 Task: Create a due date automation trigger when advanced on, on the tuesday after a card is due add content with an empty description at 11:00 AM.
Action: Mouse moved to (1112, 84)
Screenshot: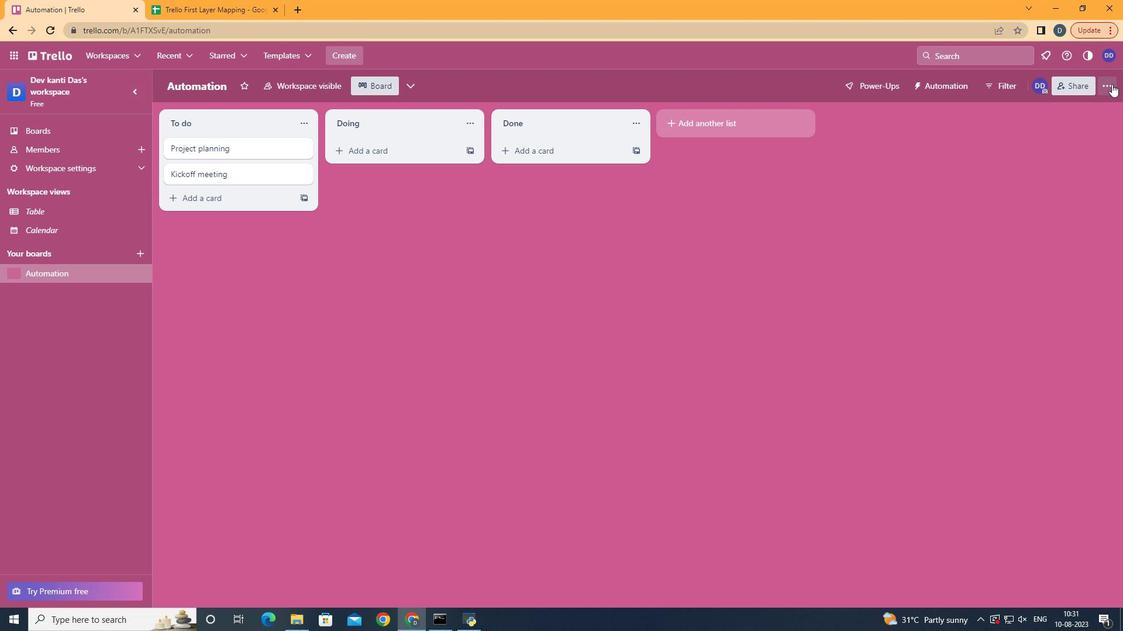 
Action: Mouse pressed left at (1112, 84)
Screenshot: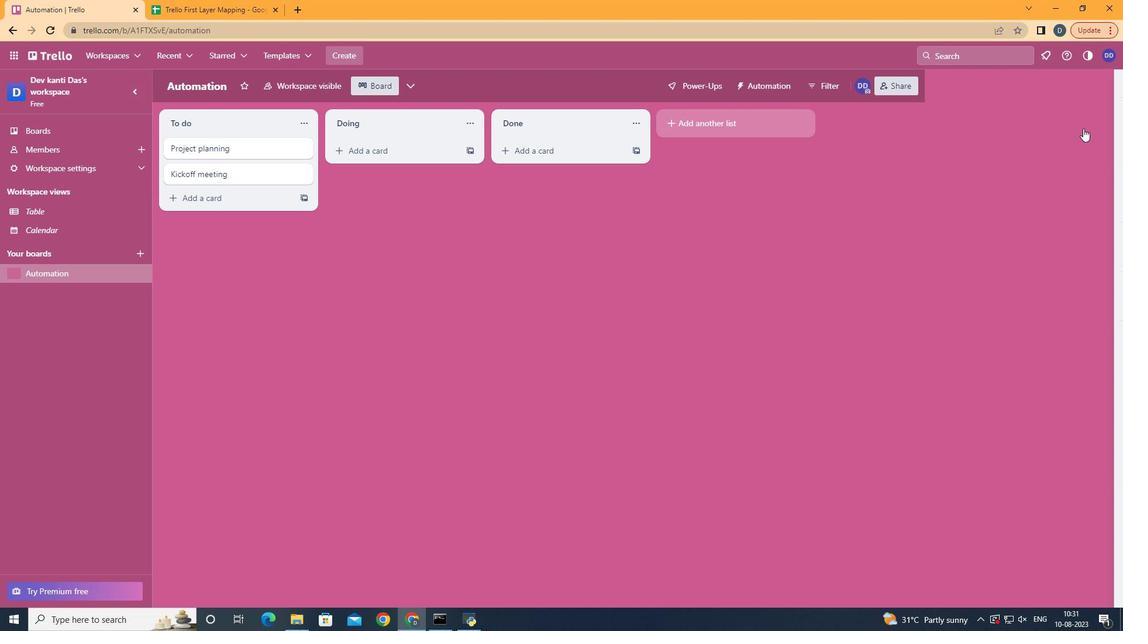 
Action: Mouse moved to (1030, 257)
Screenshot: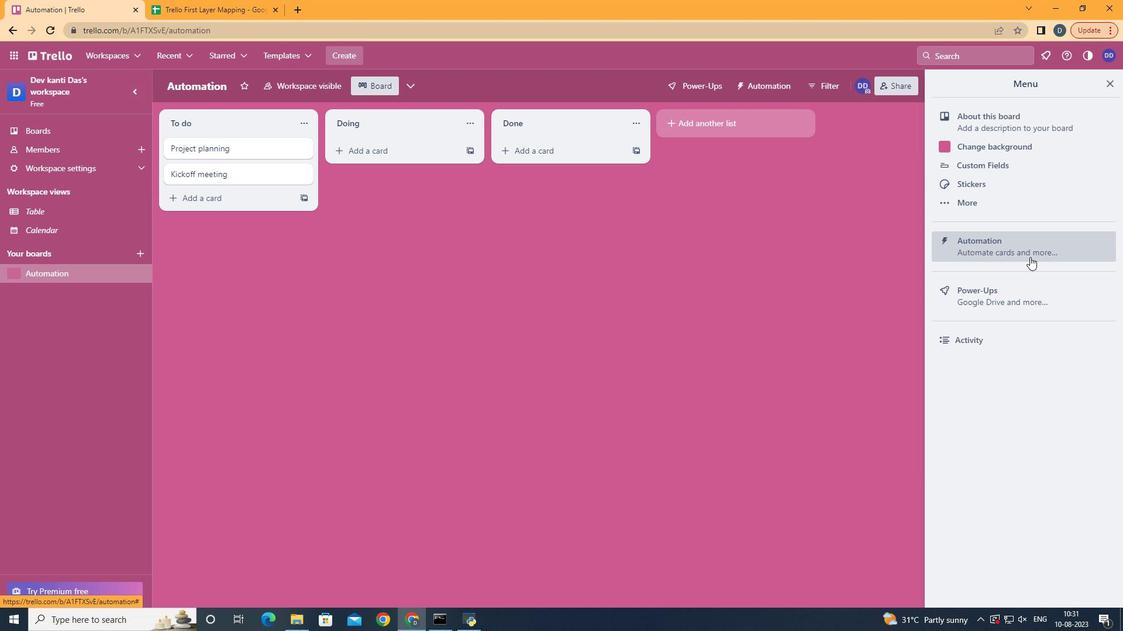 
Action: Mouse pressed left at (1030, 257)
Screenshot: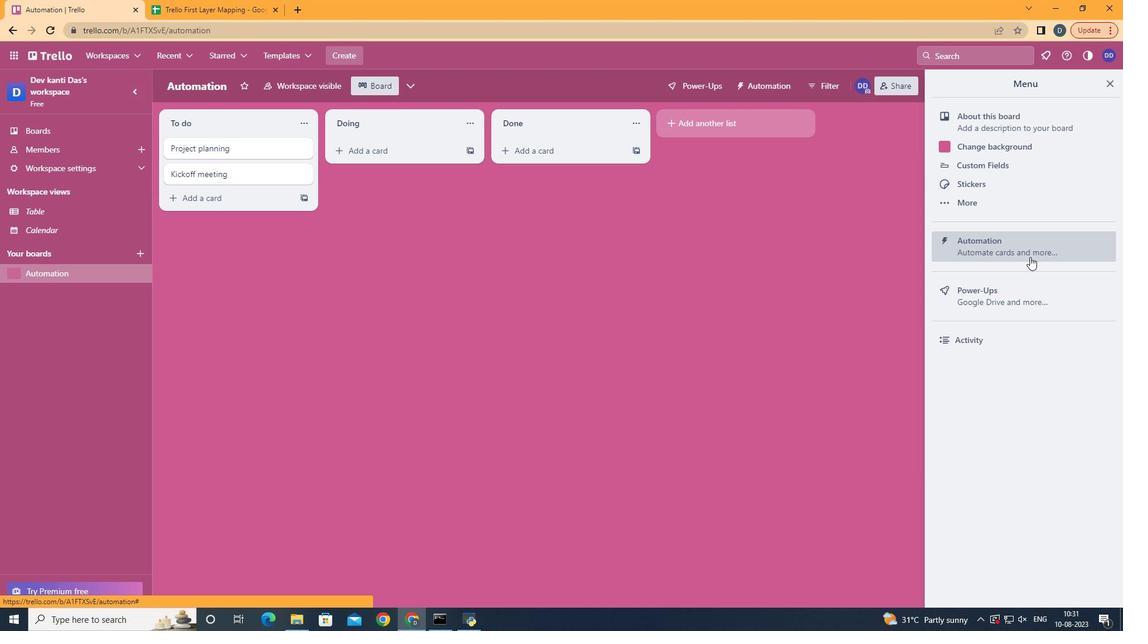
Action: Mouse moved to (217, 238)
Screenshot: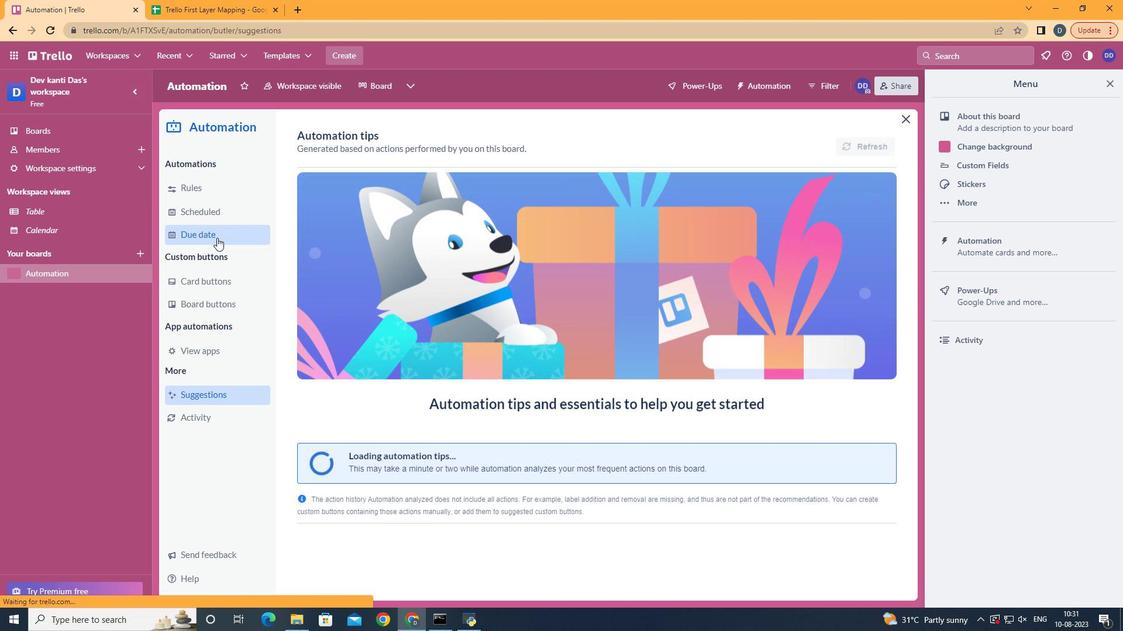 
Action: Mouse pressed left at (217, 238)
Screenshot: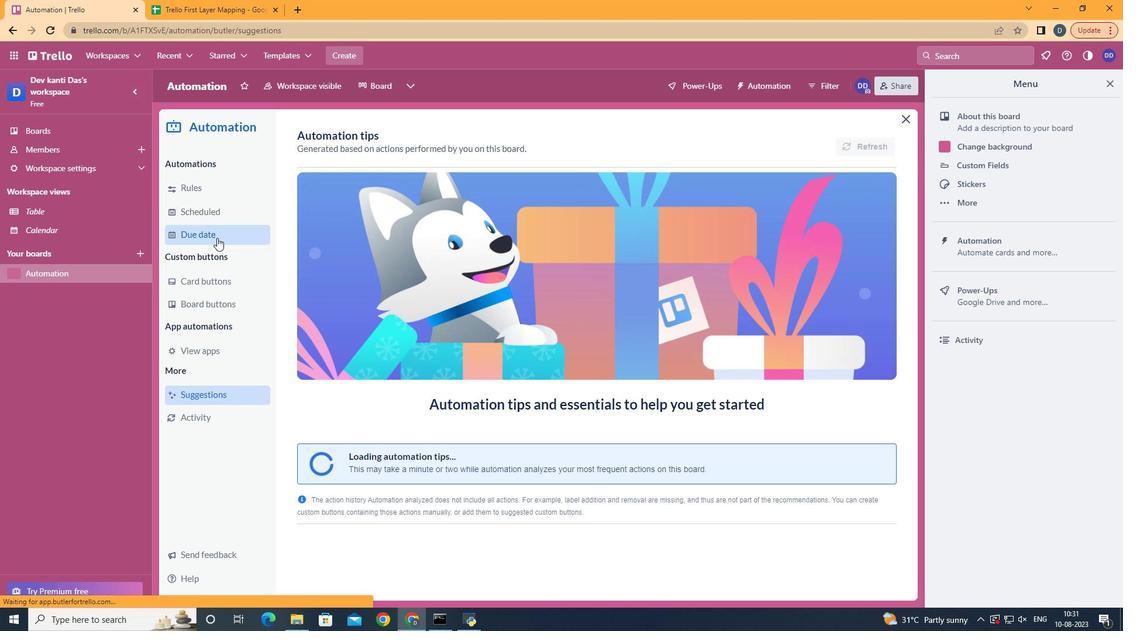 
Action: Mouse moved to (828, 142)
Screenshot: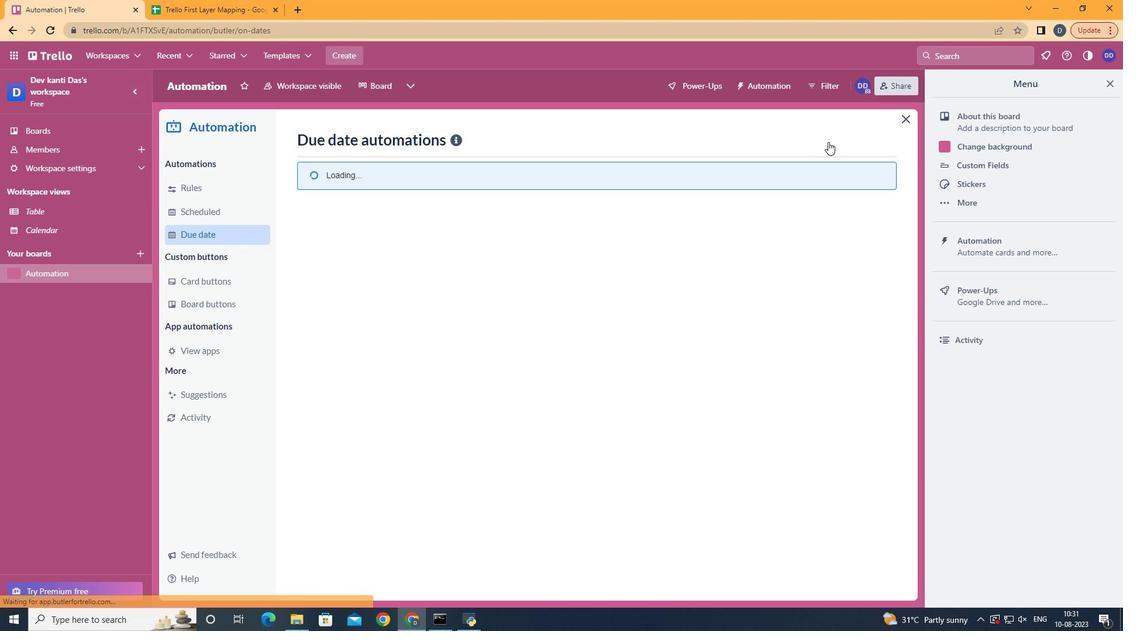 
Action: Mouse pressed left at (828, 142)
Screenshot: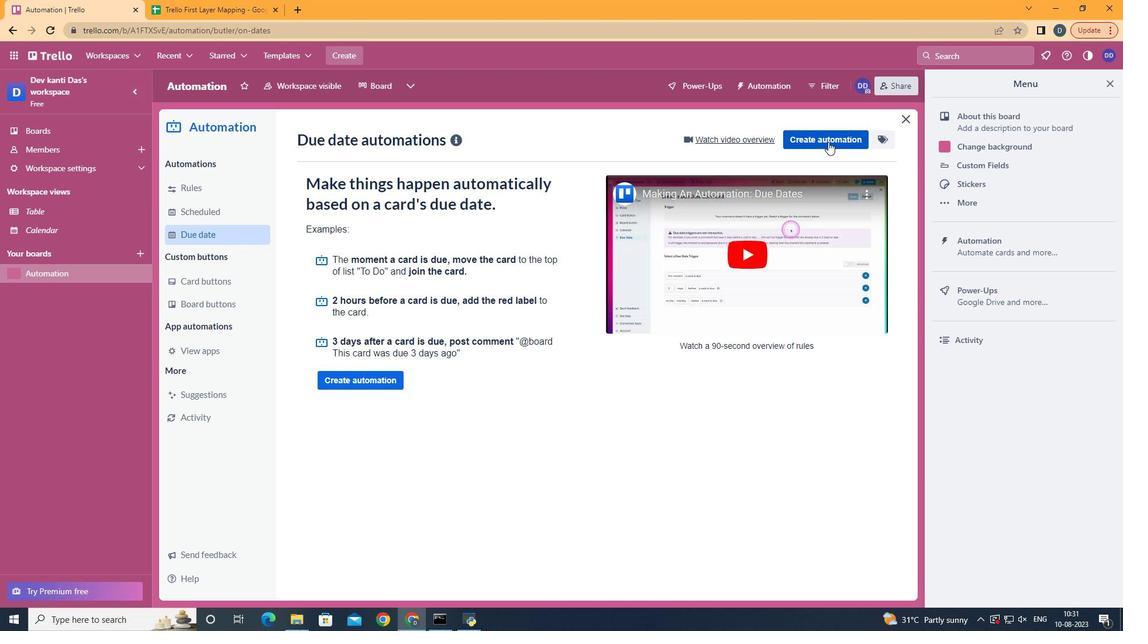 
Action: Mouse pressed left at (828, 142)
Screenshot: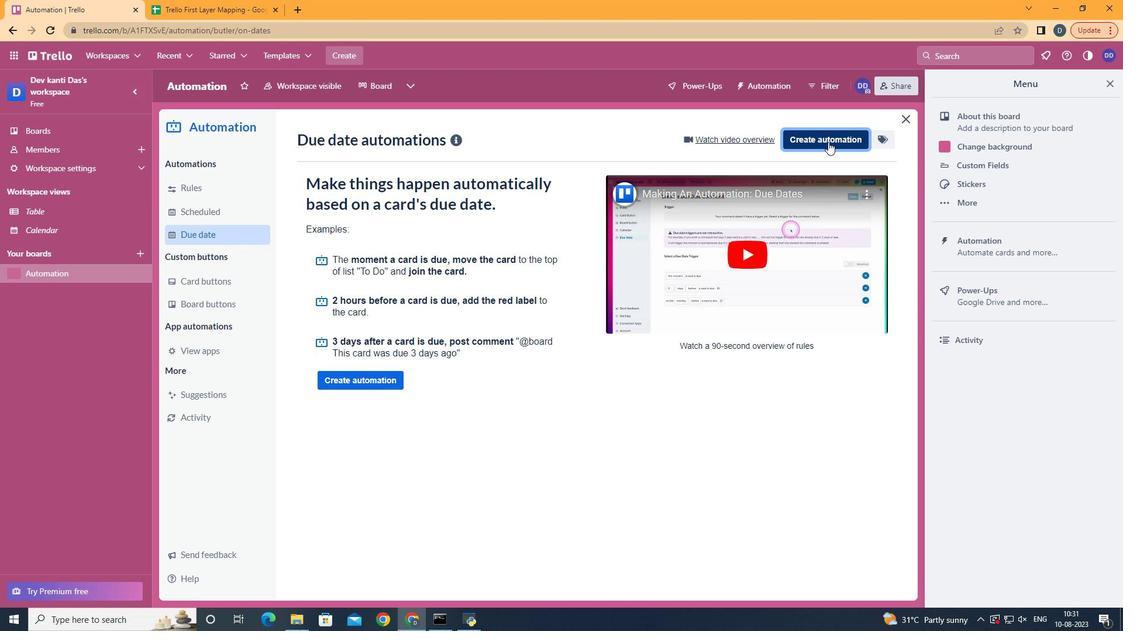 
Action: Mouse moved to (625, 251)
Screenshot: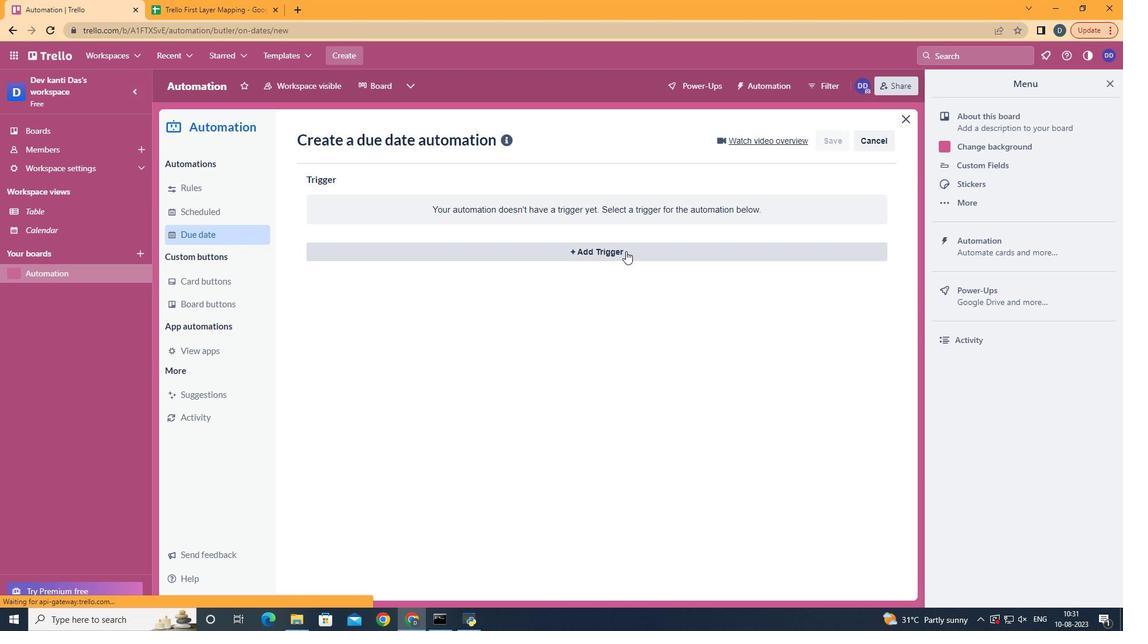 
Action: Mouse pressed left at (625, 251)
Screenshot: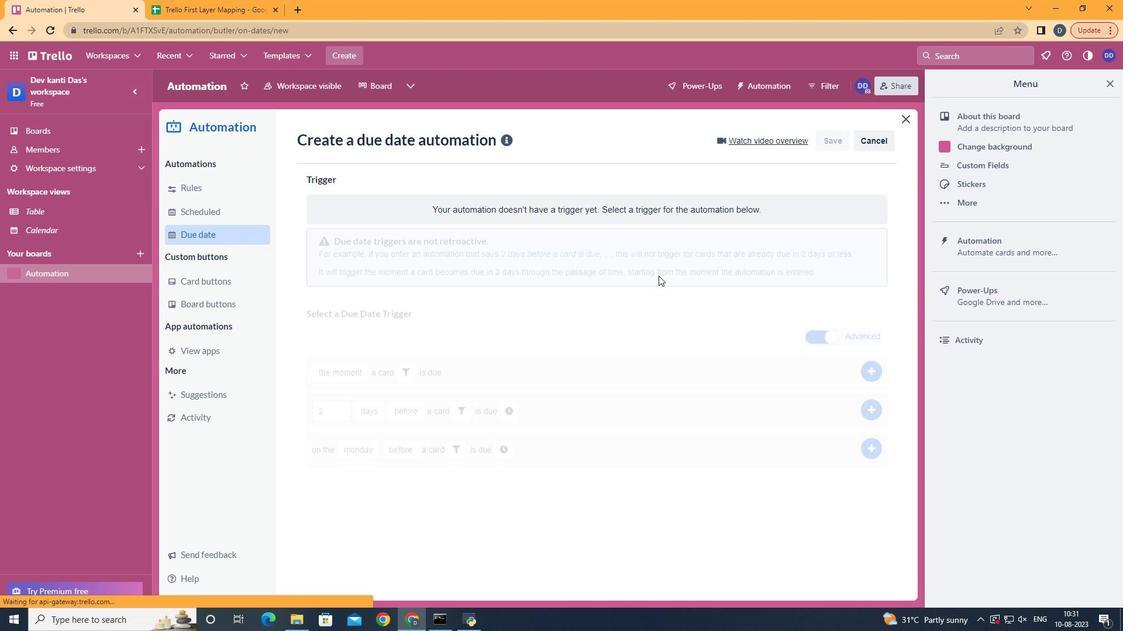 
Action: Mouse moved to (383, 318)
Screenshot: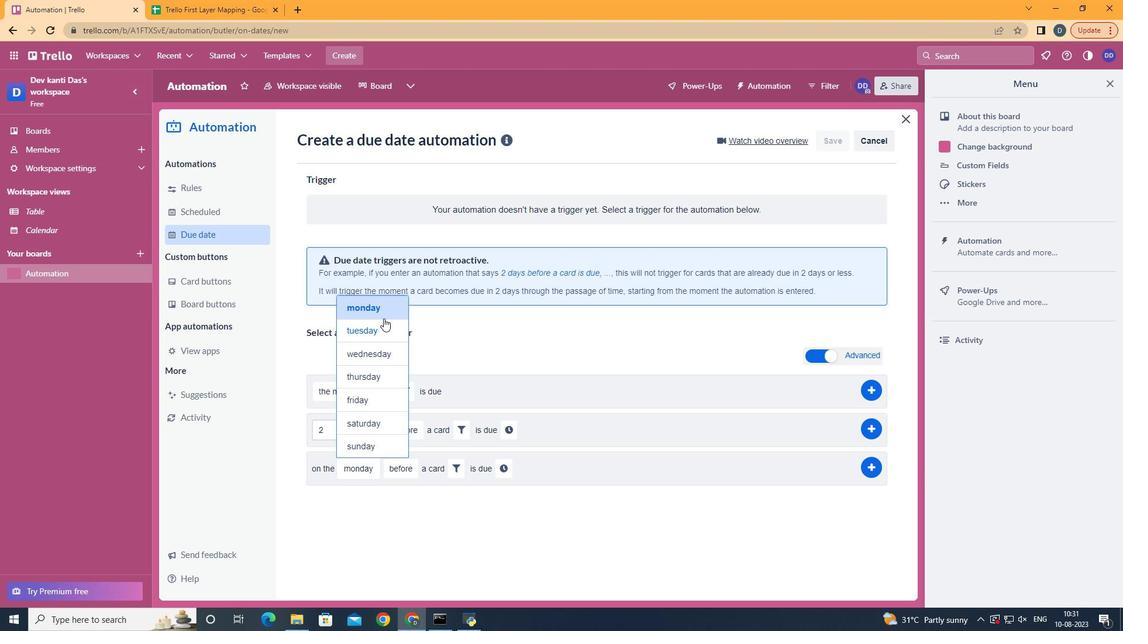 
Action: Mouse pressed left at (383, 318)
Screenshot: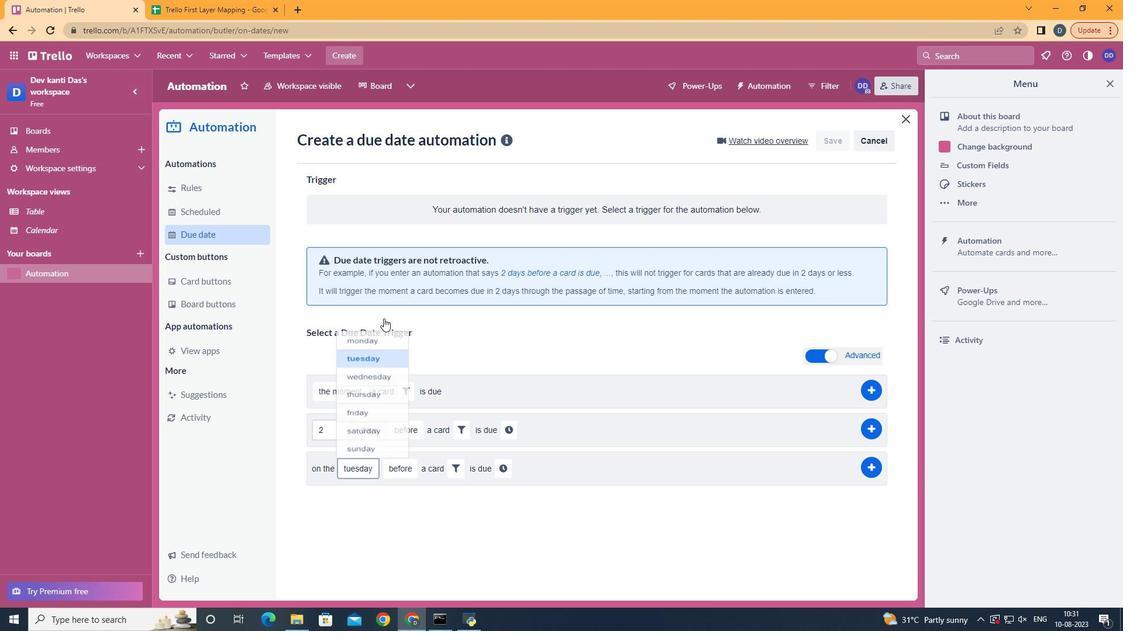 
Action: Mouse moved to (415, 509)
Screenshot: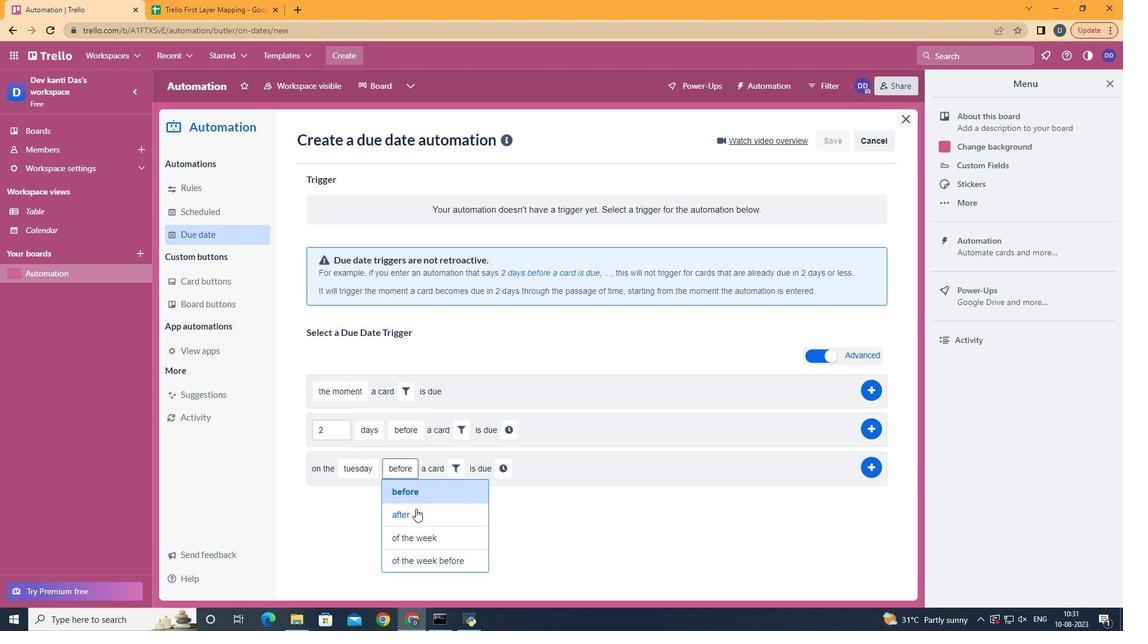 
Action: Mouse pressed left at (415, 509)
Screenshot: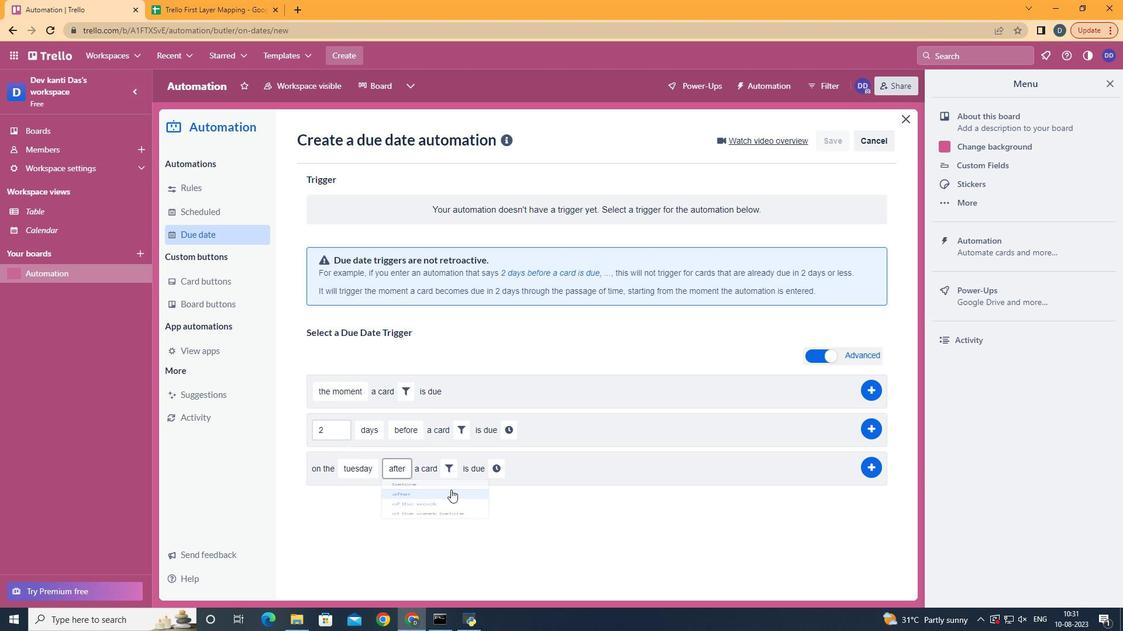 
Action: Mouse moved to (455, 474)
Screenshot: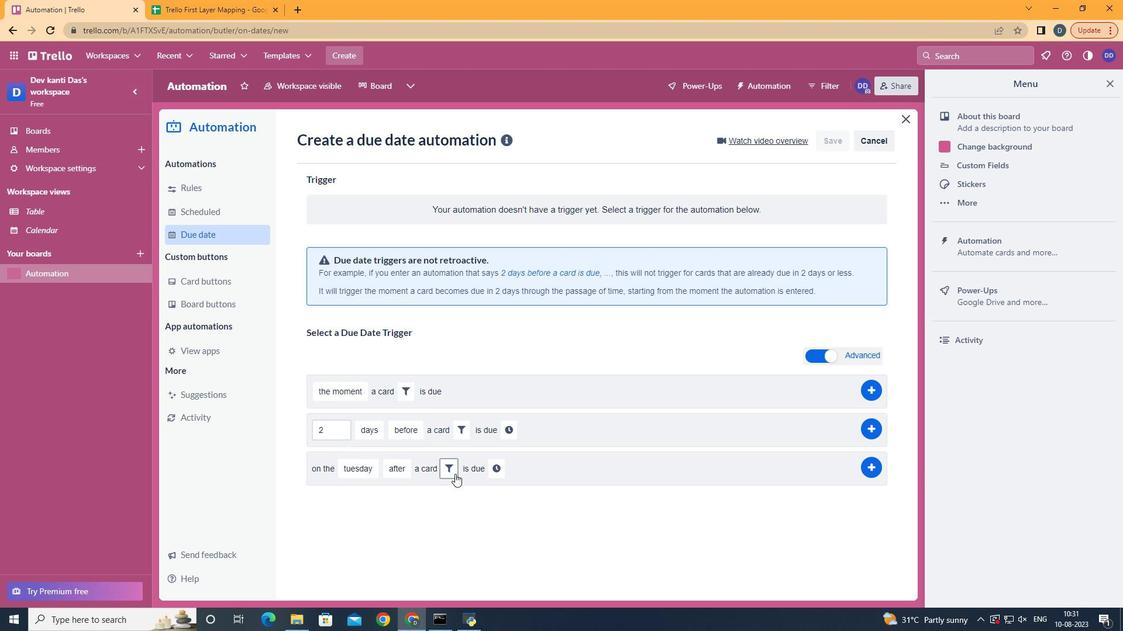 
Action: Mouse pressed left at (455, 474)
Screenshot: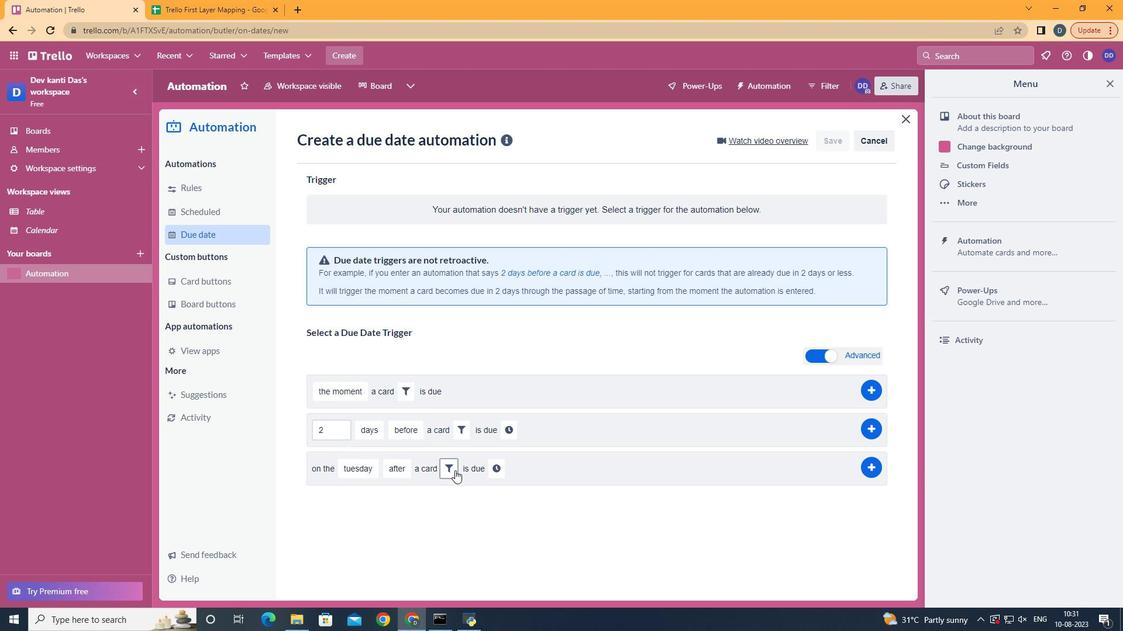 
Action: Mouse moved to (591, 507)
Screenshot: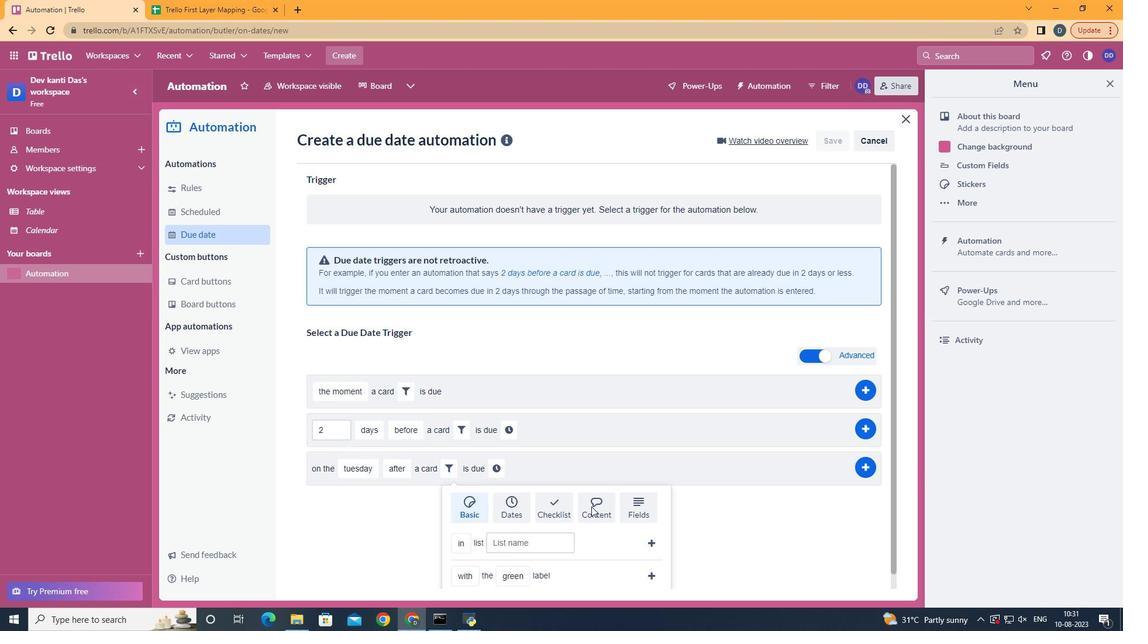 
Action: Mouse pressed left at (591, 507)
Screenshot: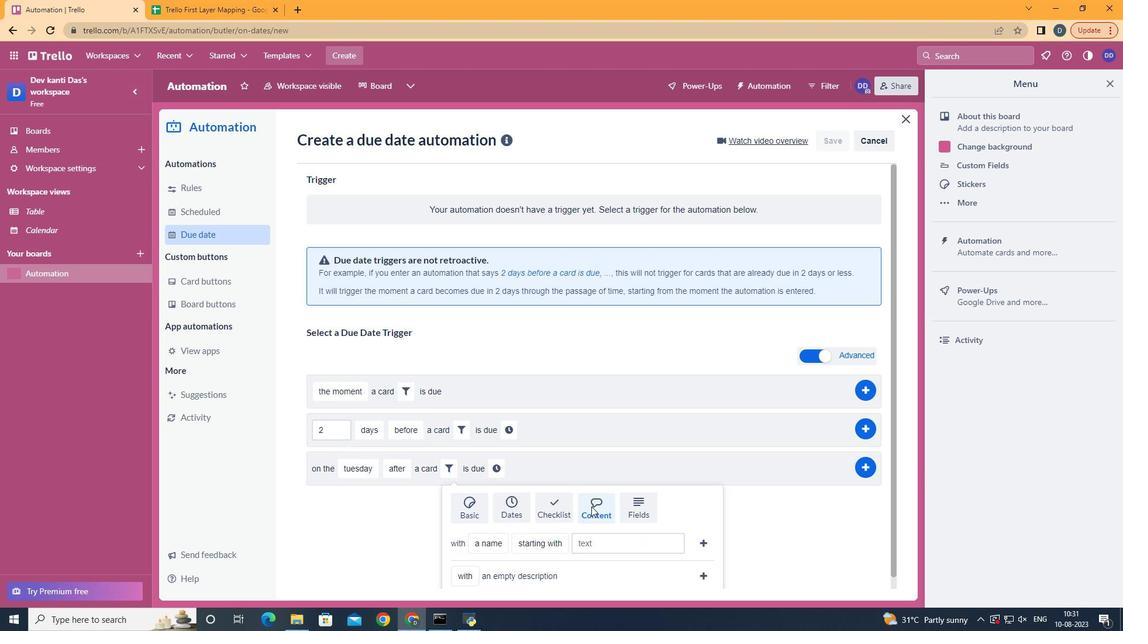 
Action: Mouse scrolled (591, 506) with delta (0, 0)
Screenshot: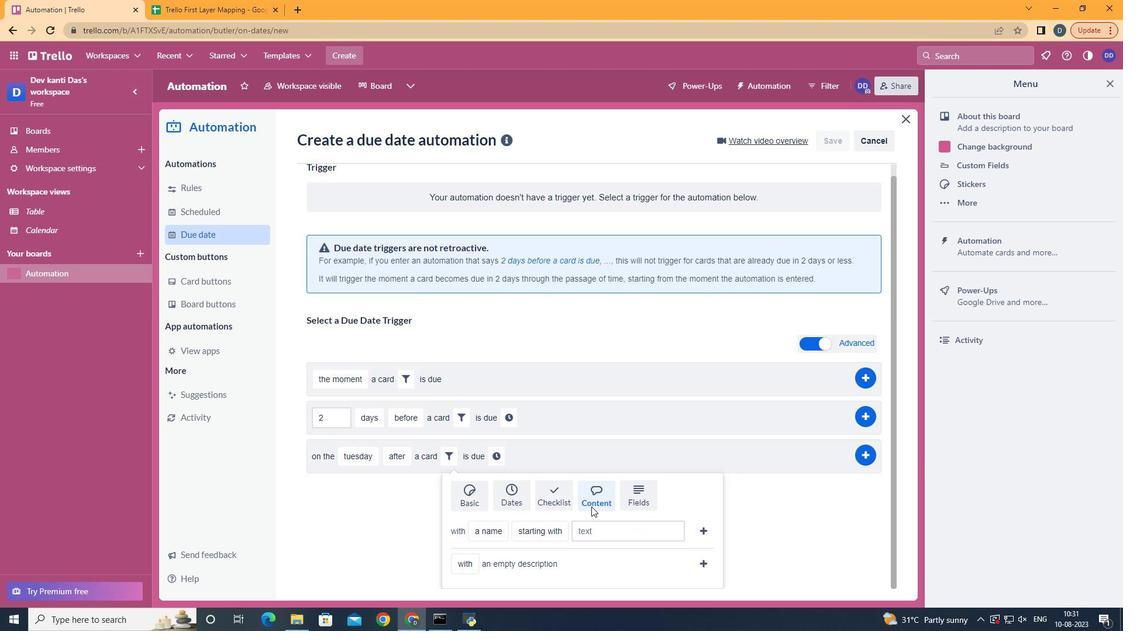 
Action: Mouse scrolled (591, 506) with delta (0, 0)
Screenshot: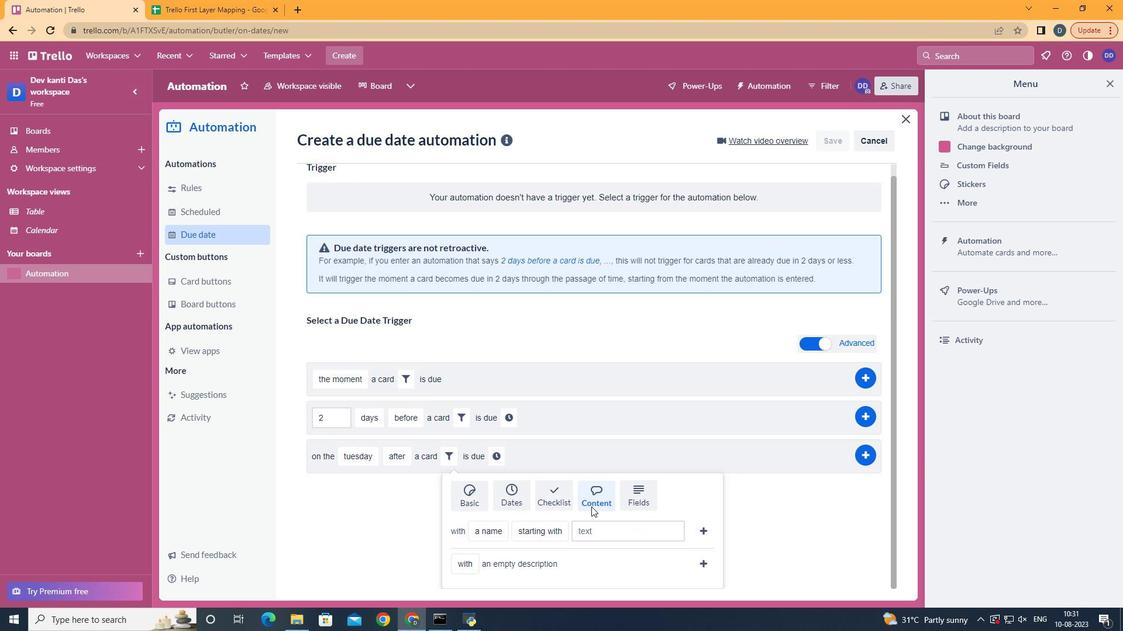 
Action: Mouse scrolled (591, 506) with delta (0, 0)
Screenshot: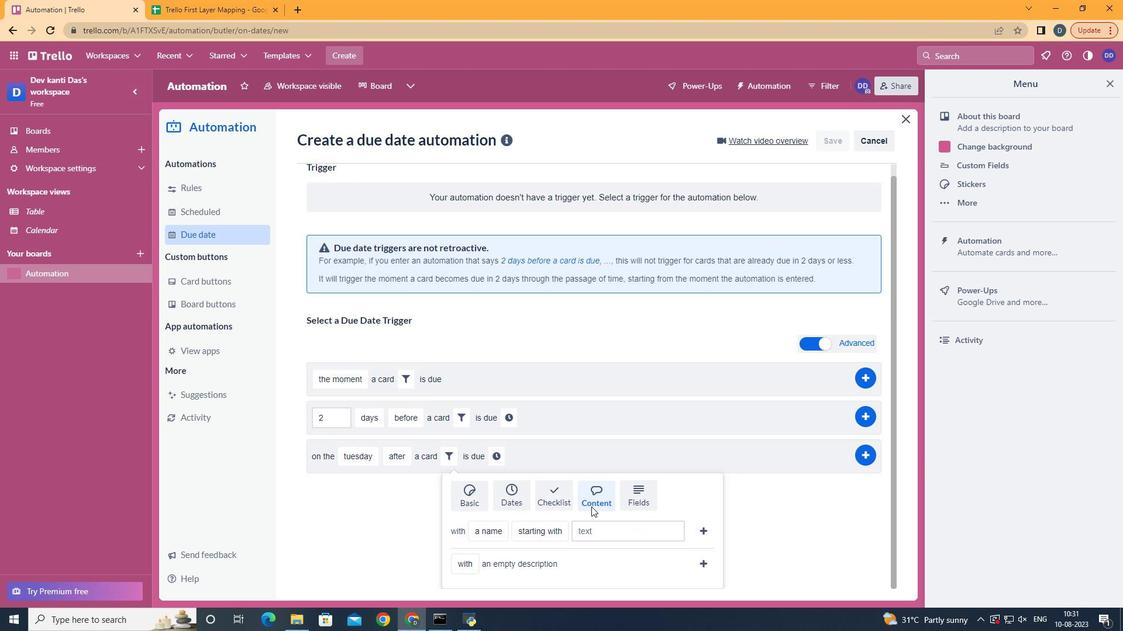 
Action: Mouse moved to (592, 508)
Screenshot: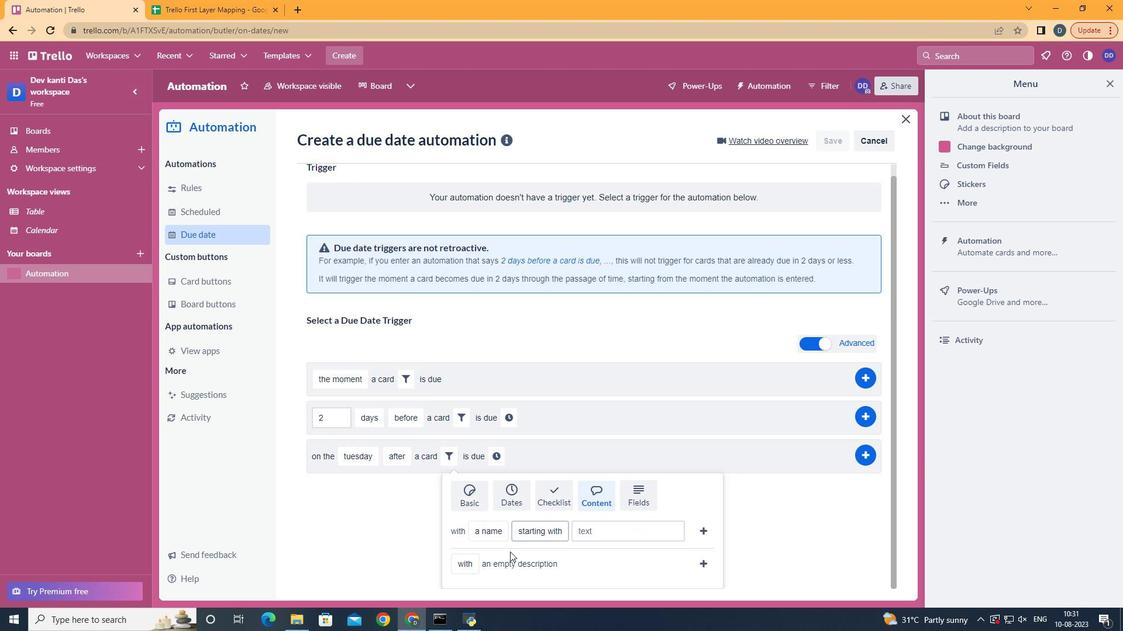 
Action: Mouse scrolled (591, 506) with delta (0, 0)
Screenshot: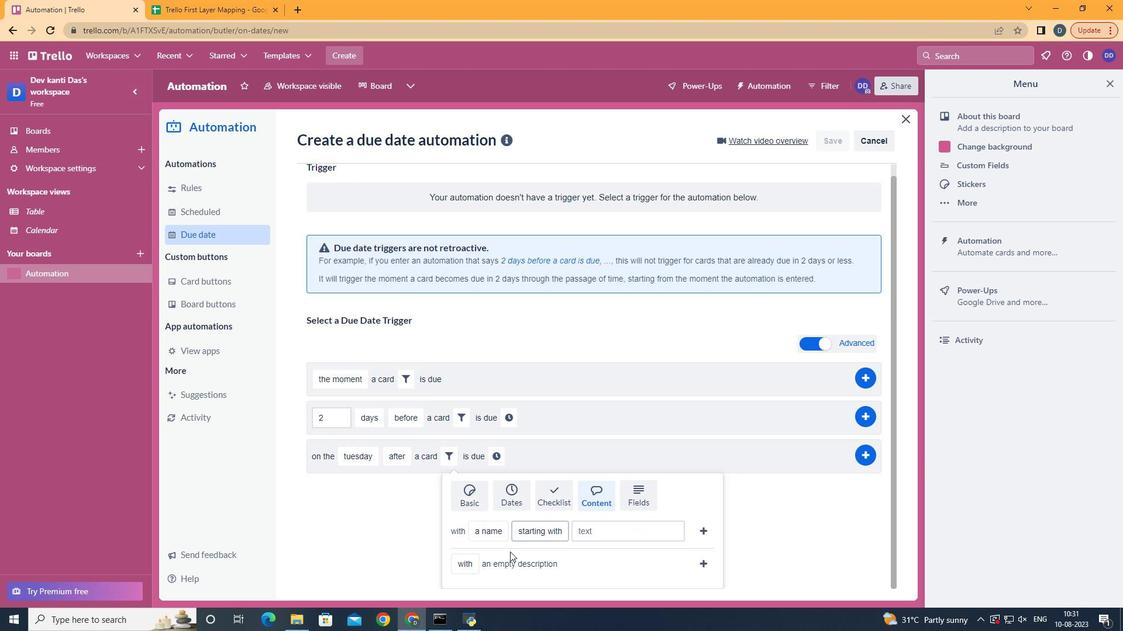 
Action: Mouse moved to (486, 514)
Screenshot: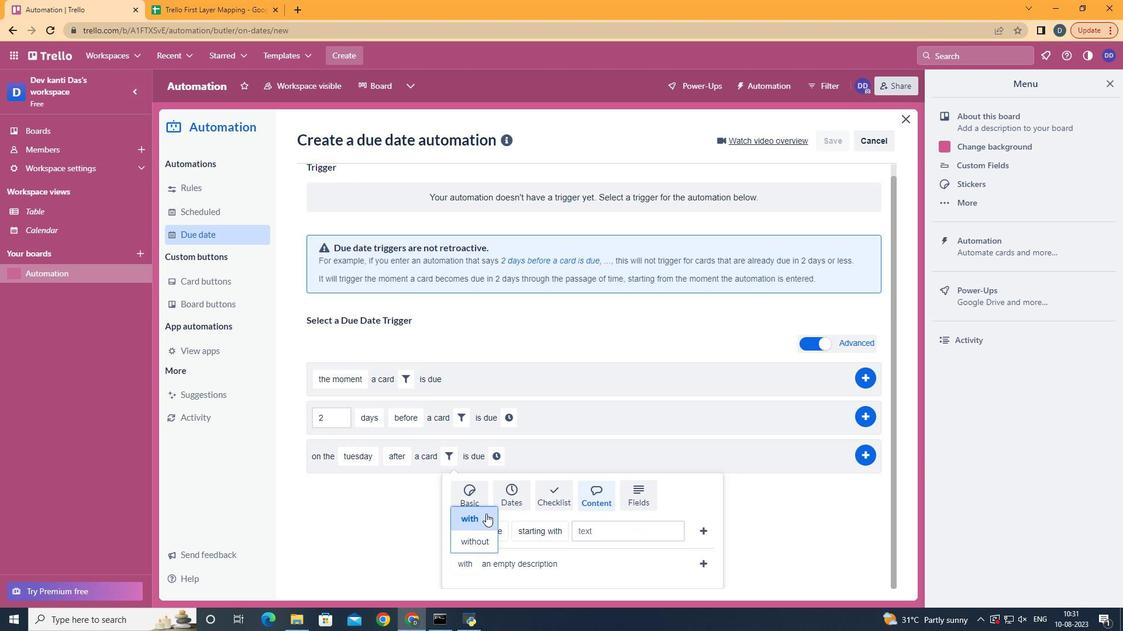 
Action: Mouse pressed left at (486, 514)
Screenshot: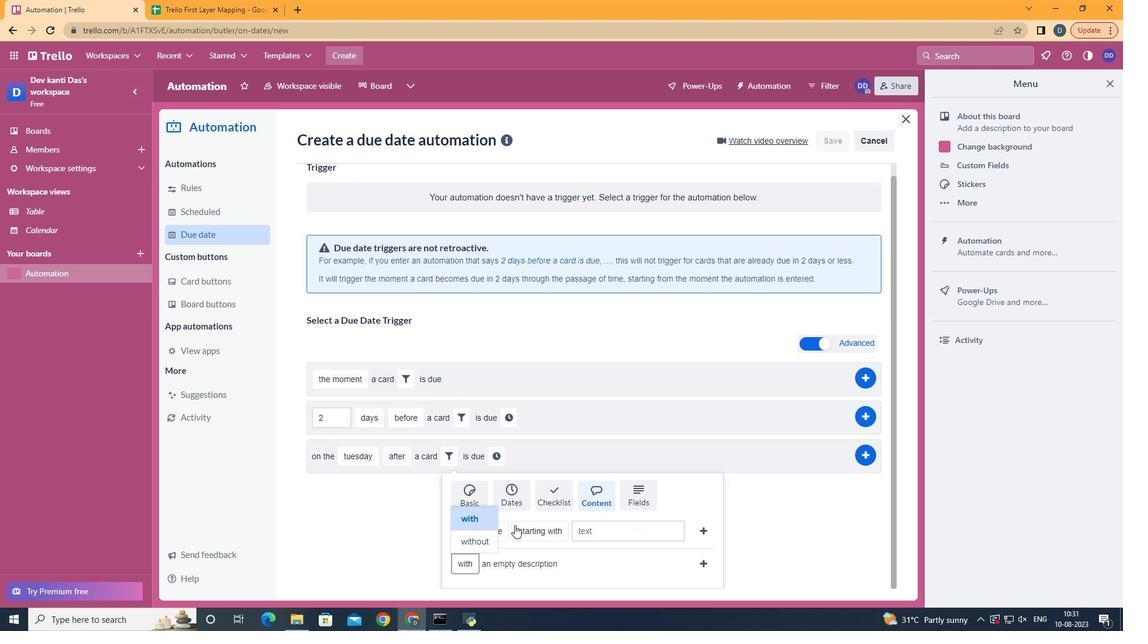 
Action: Mouse moved to (705, 569)
Screenshot: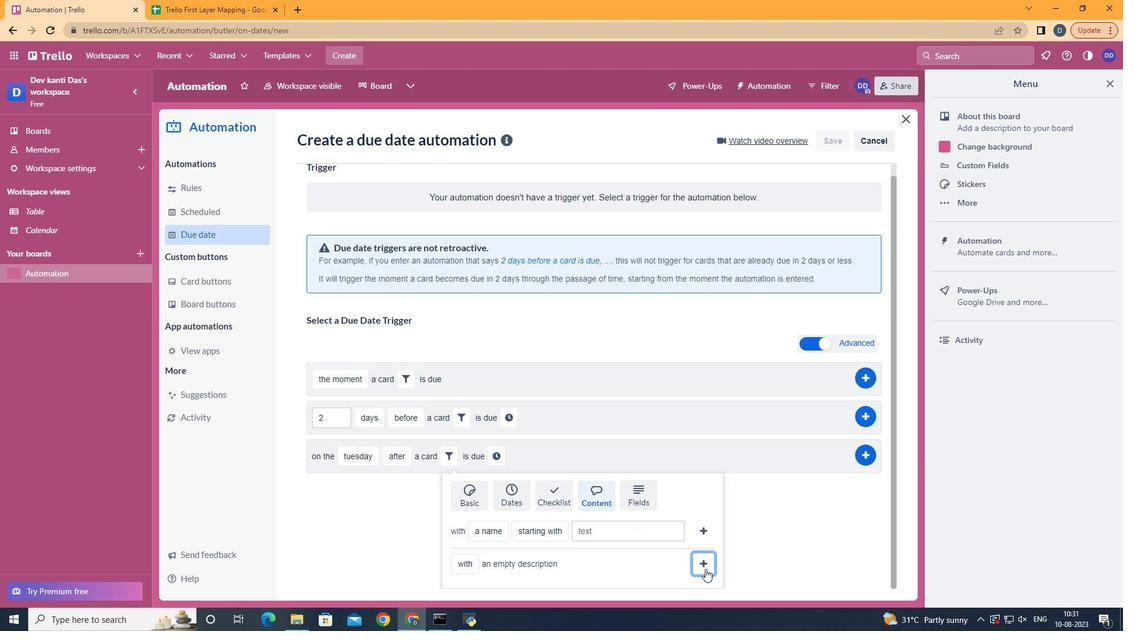 
Action: Mouse pressed left at (705, 569)
Screenshot: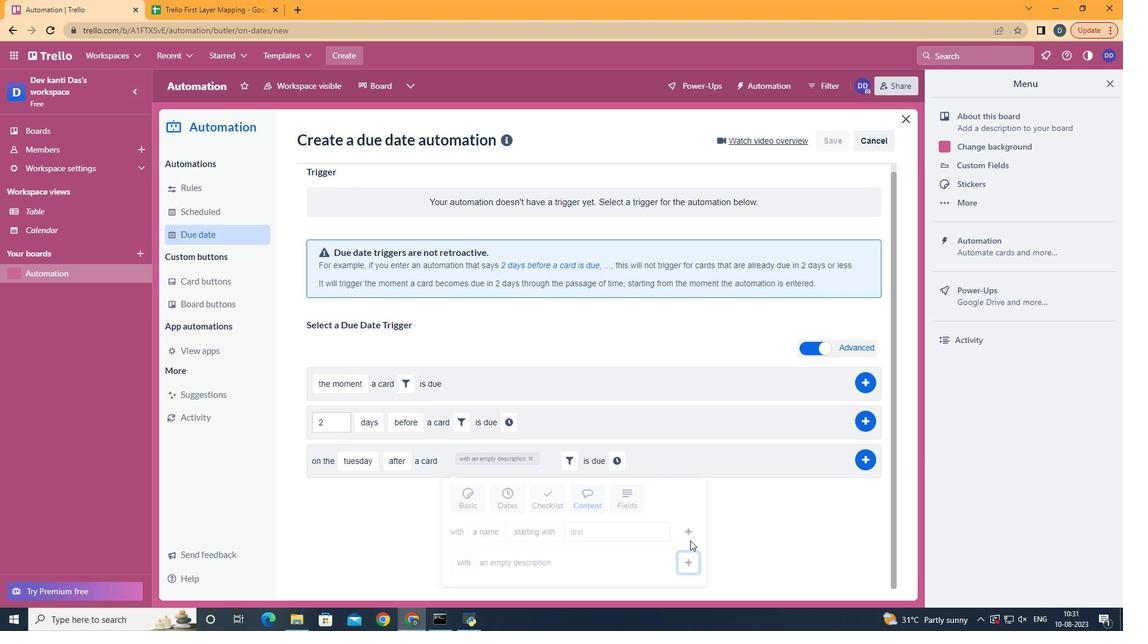 
Action: Mouse moved to (614, 477)
Screenshot: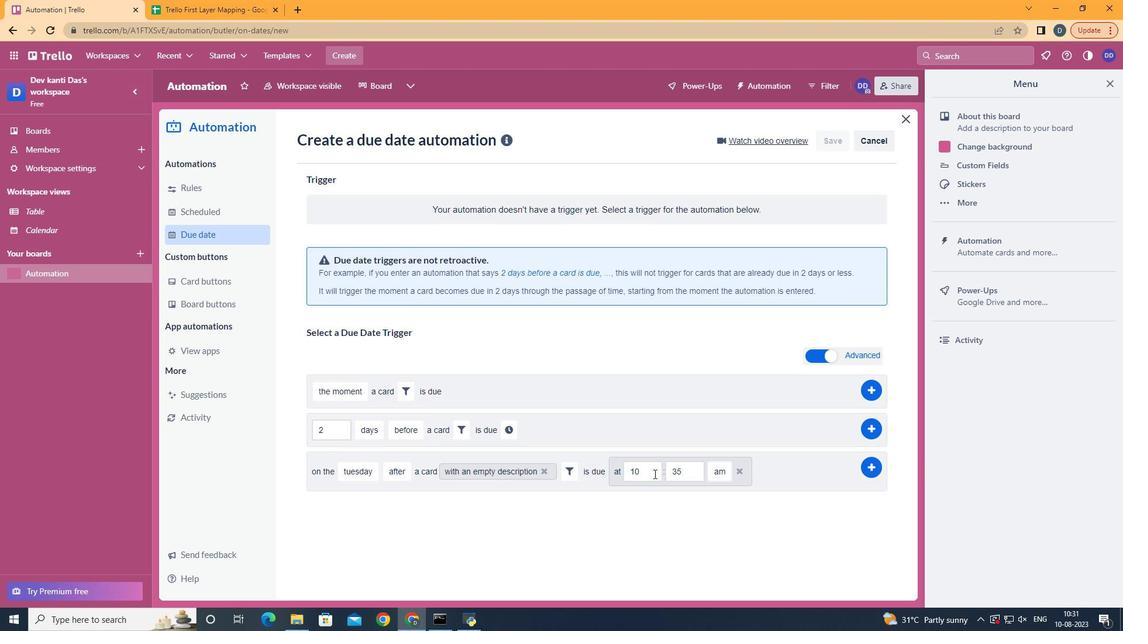 
Action: Mouse pressed left at (614, 477)
Screenshot: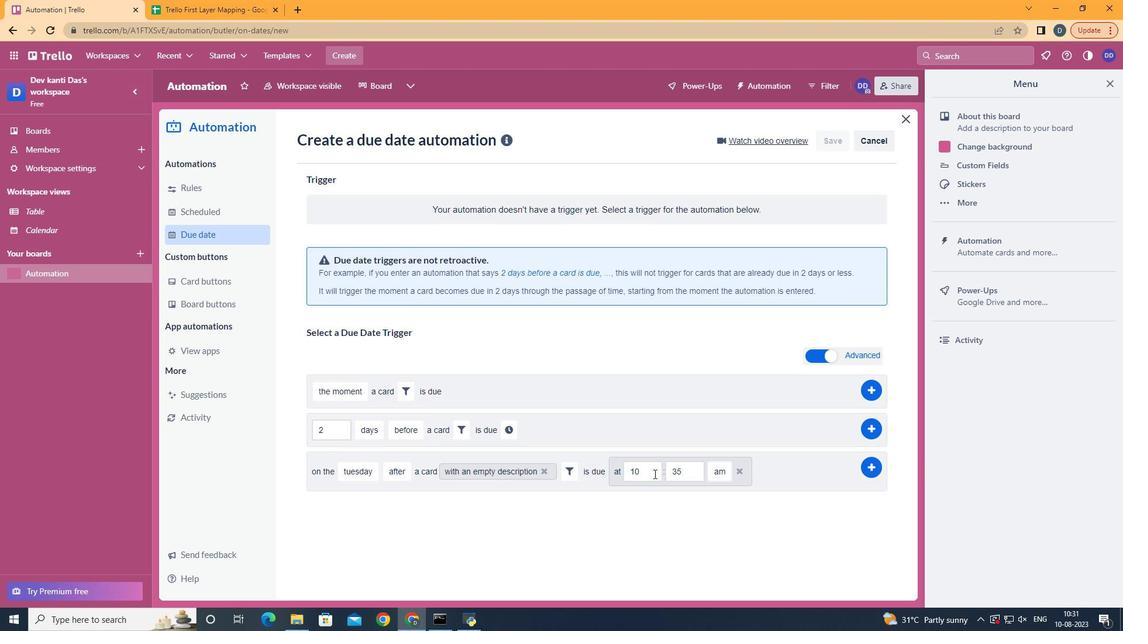 
Action: Mouse moved to (654, 474)
Screenshot: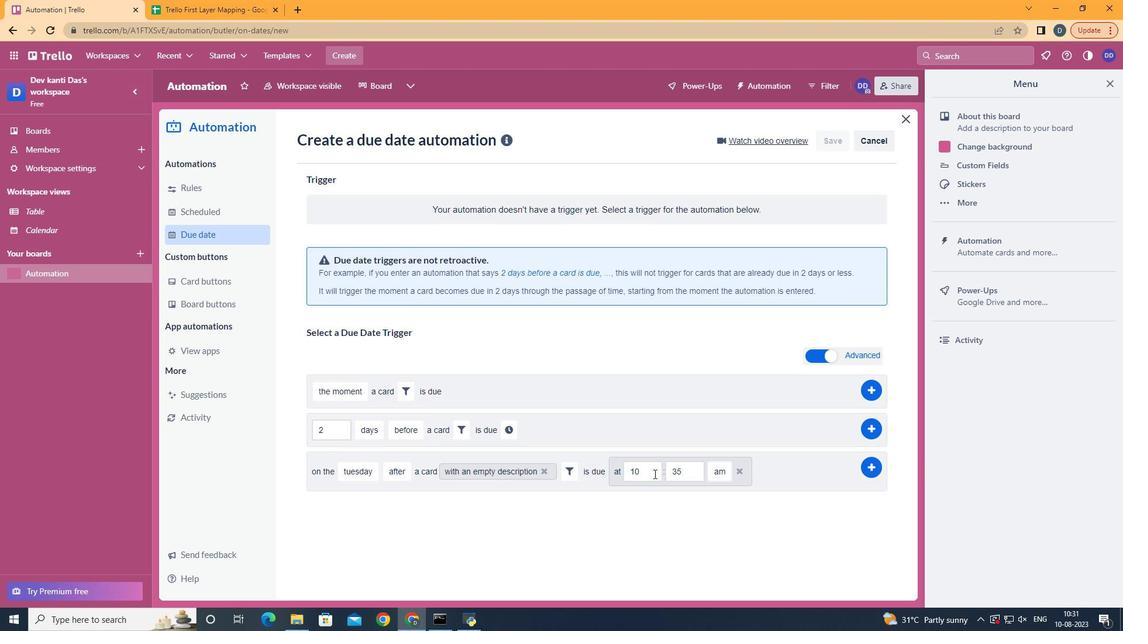 
Action: Mouse pressed left at (654, 474)
Screenshot: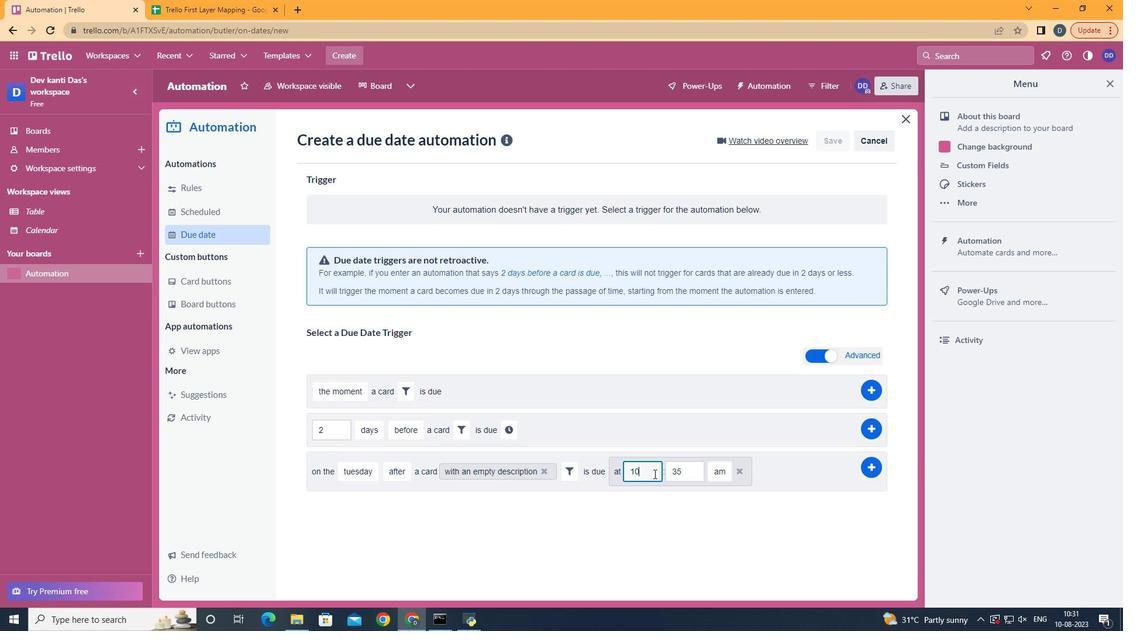 
Action: Key pressed <Key.backspace>1
Screenshot: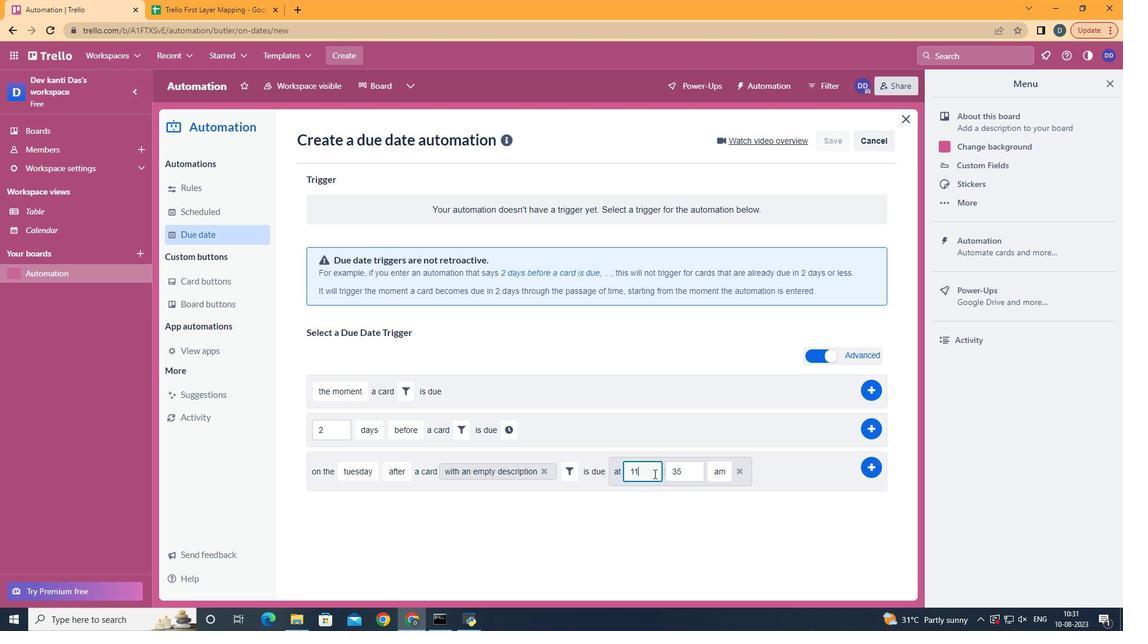 
Action: Mouse moved to (696, 472)
Screenshot: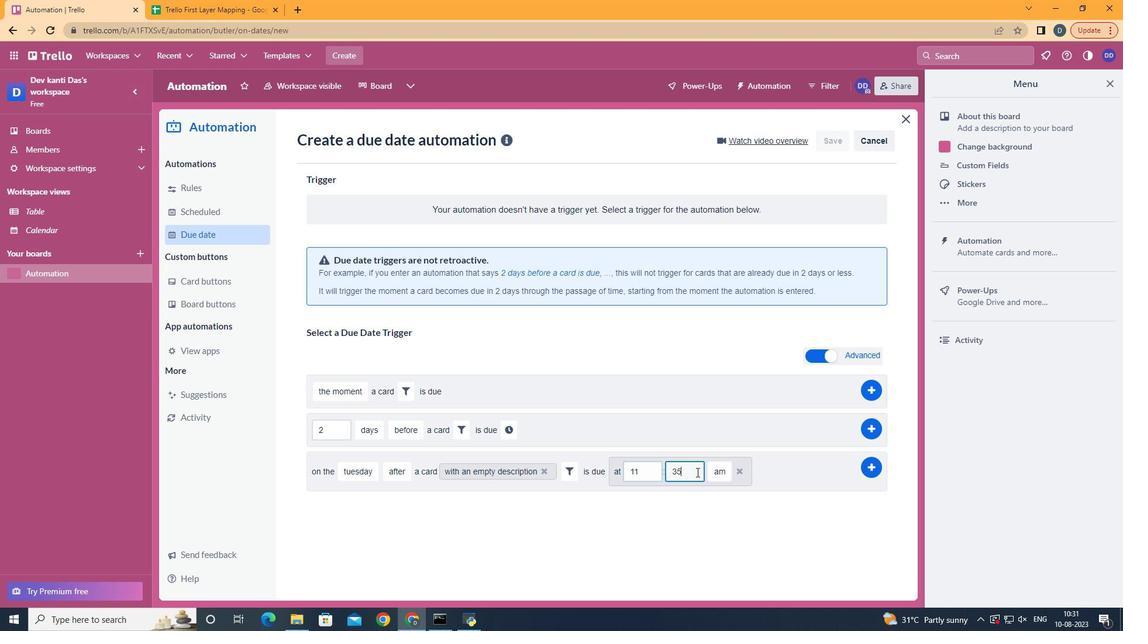 
Action: Mouse pressed left at (696, 472)
Screenshot: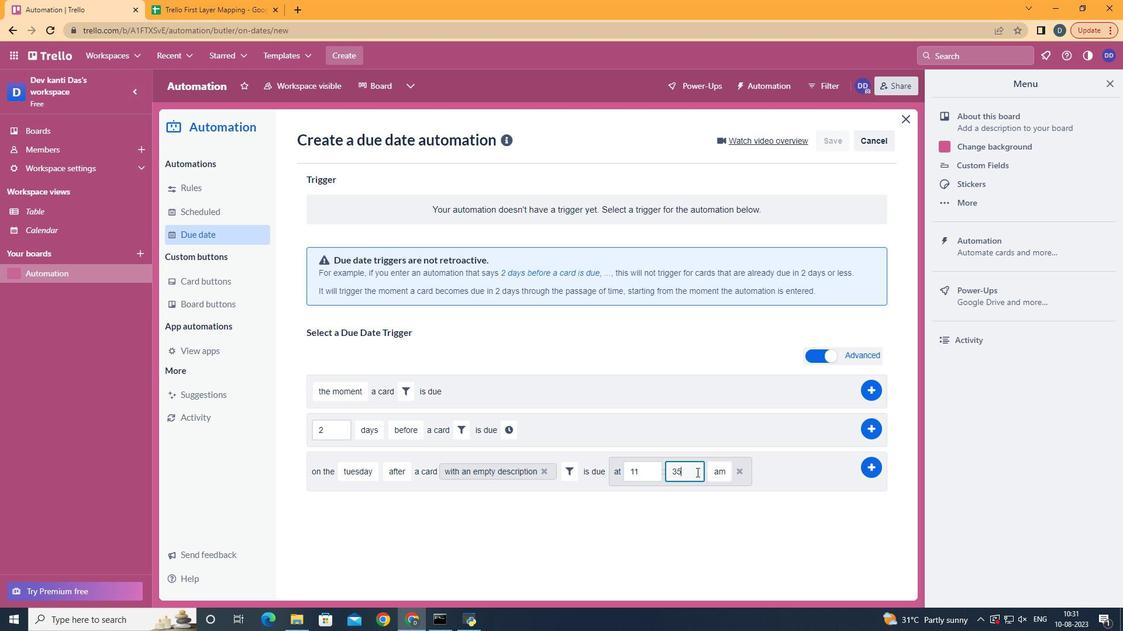 
Action: Key pressed <Key.backspace><Key.backspace>00
Screenshot: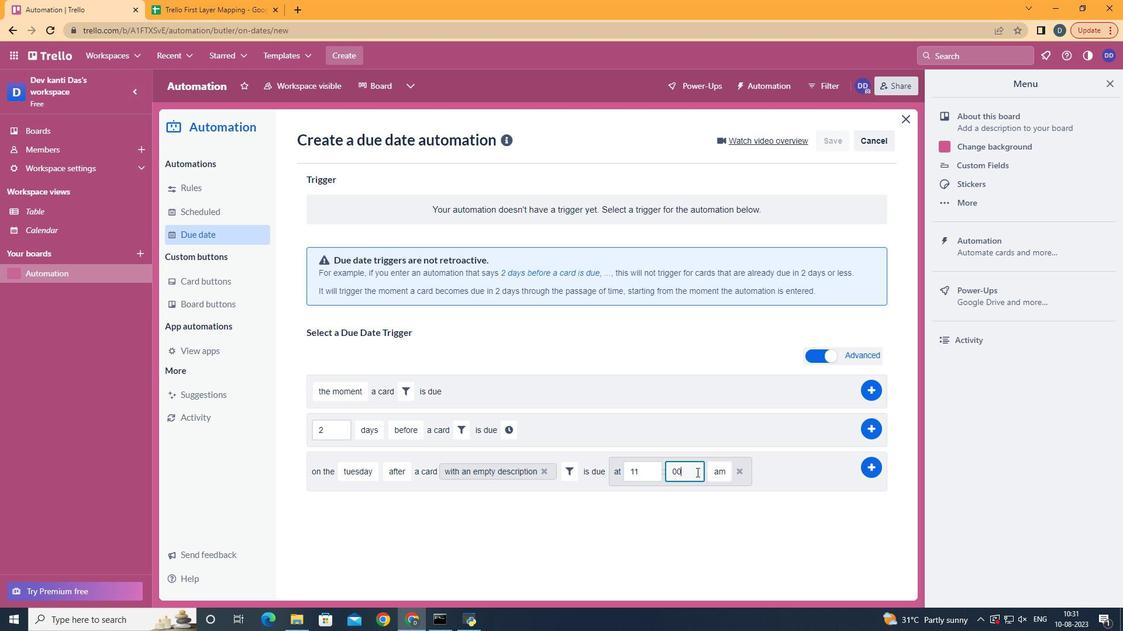 
Action: Mouse moved to (862, 466)
Screenshot: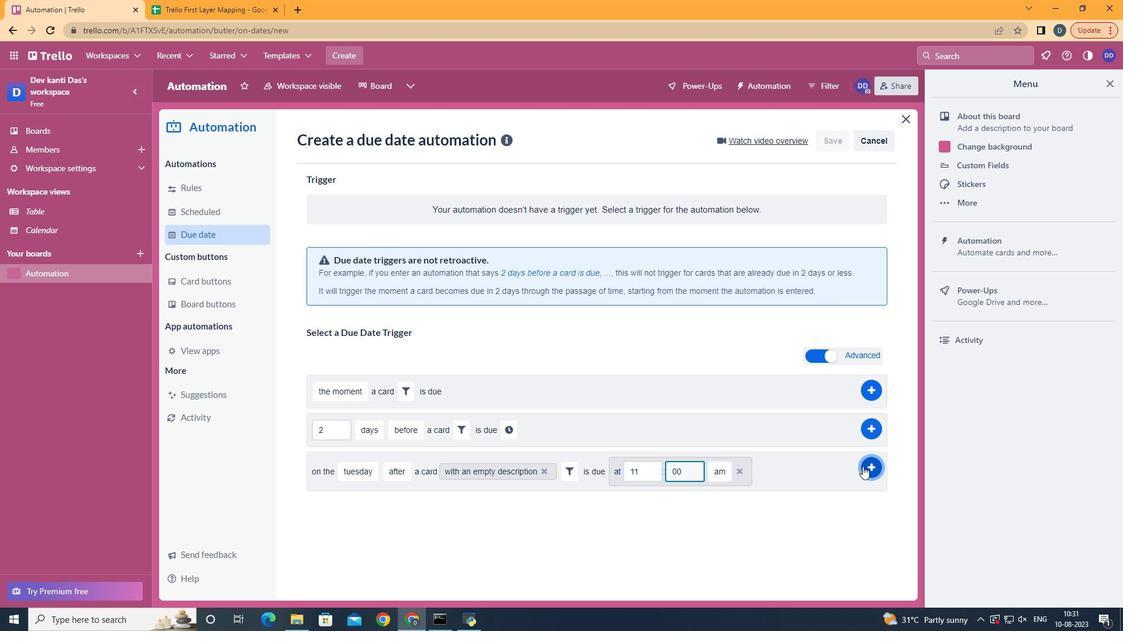 
Action: Mouse pressed left at (862, 466)
Screenshot: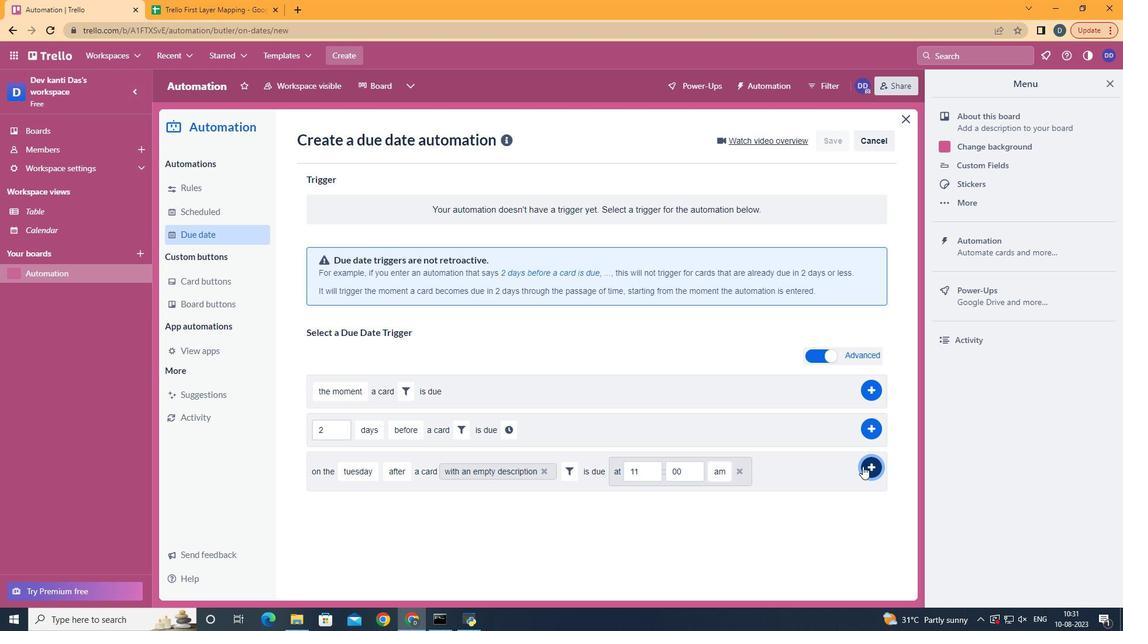 
Action: Mouse moved to (651, 287)
Screenshot: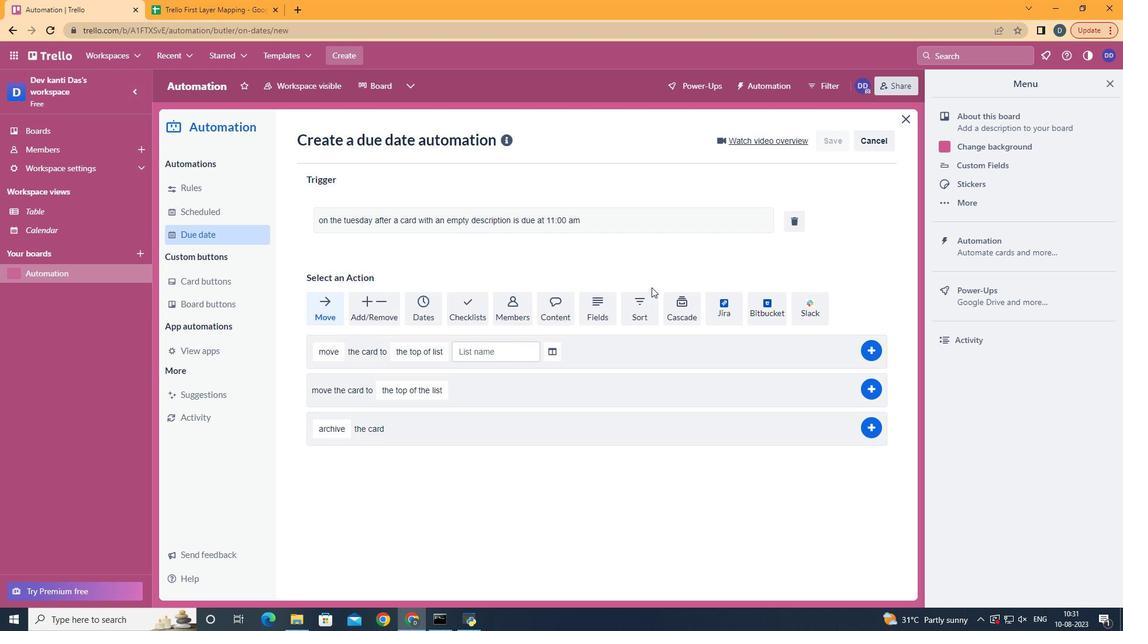 
